 Task: Use the formula "NPV" in spreadsheet "Project portfolio".
Action: Mouse moved to (134, 225)
Screenshot: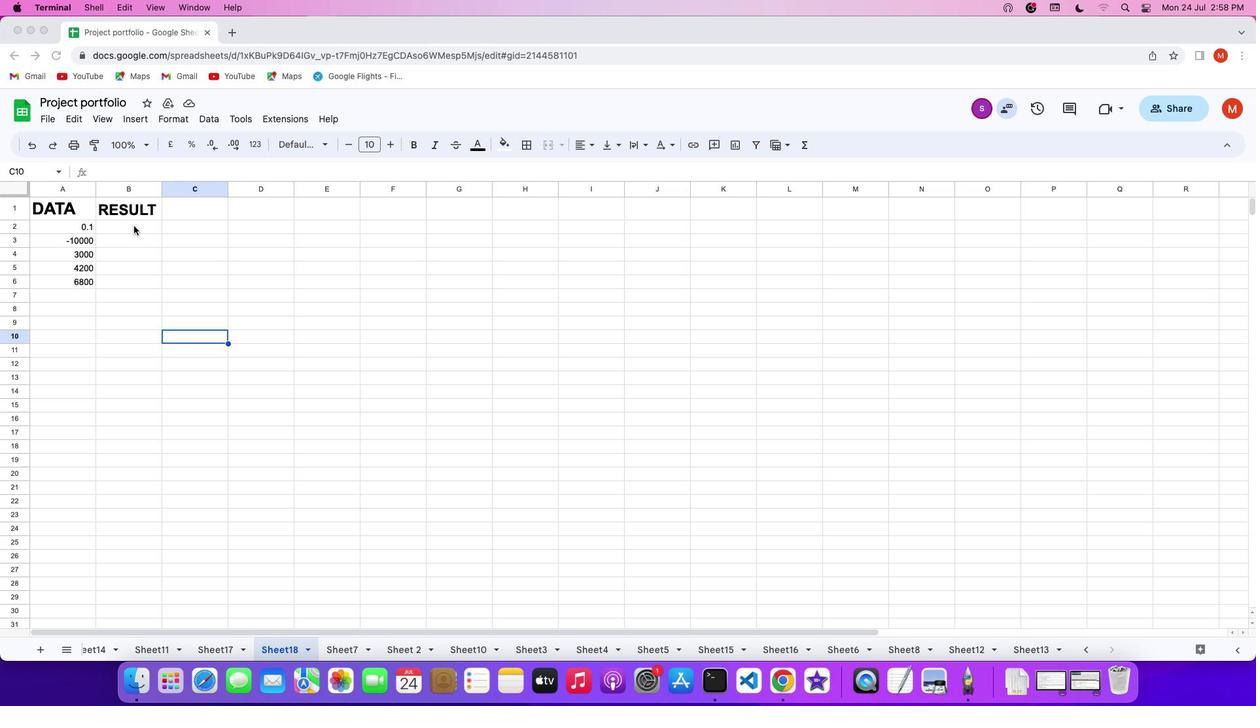 
Action: Mouse pressed left at (134, 225)
Screenshot: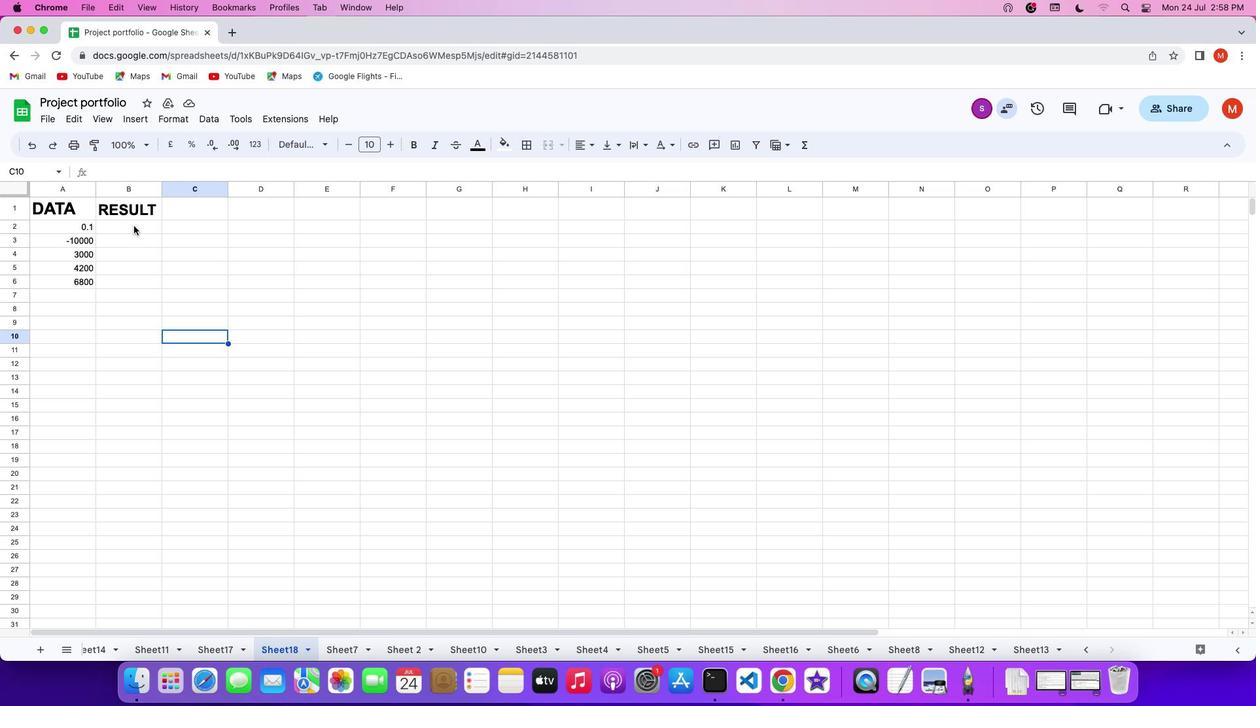 
Action: Mouse pressed left at (134, 225)
Screenshot: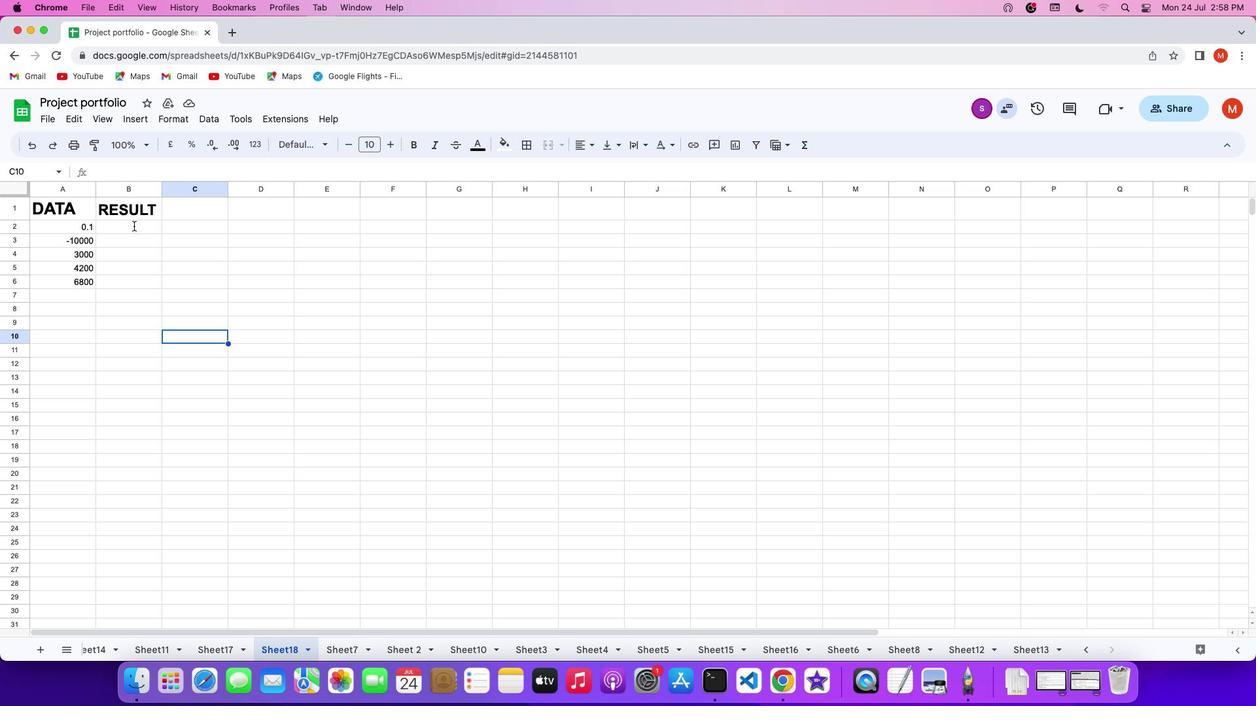 
Action: Key pressed '='
Screenshot: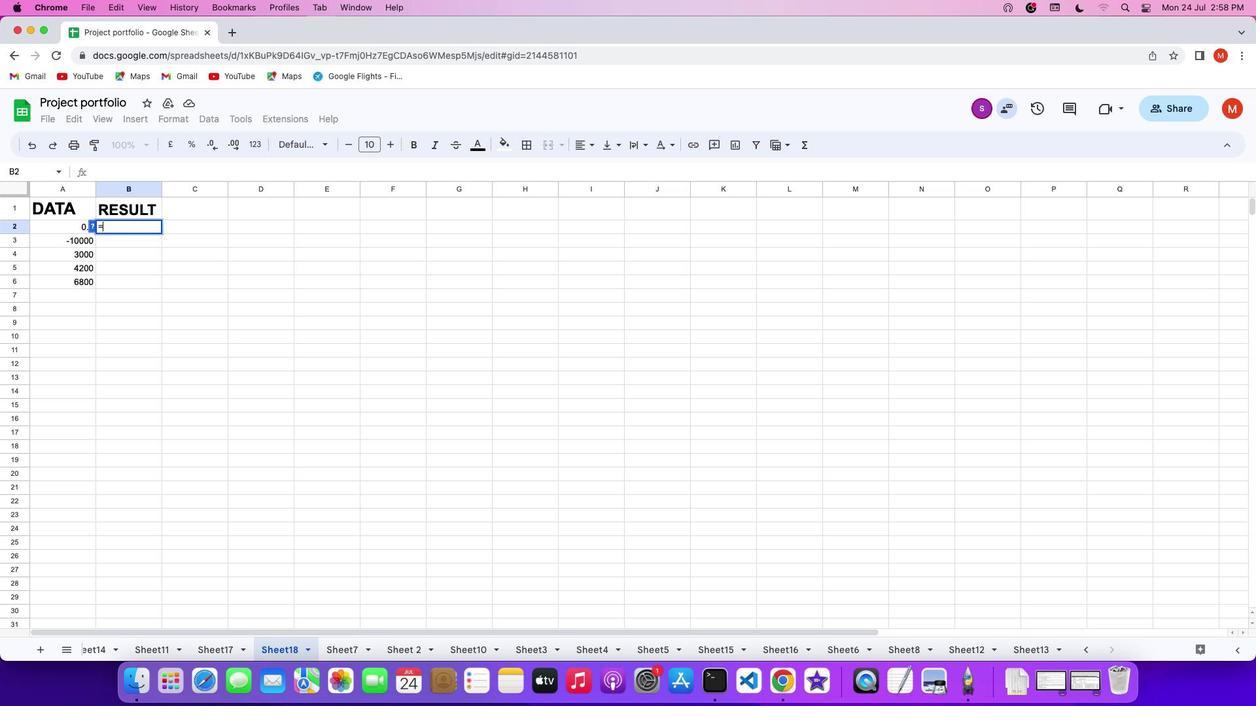 
Action: Mouse moved to (810, 146)
Screenshot: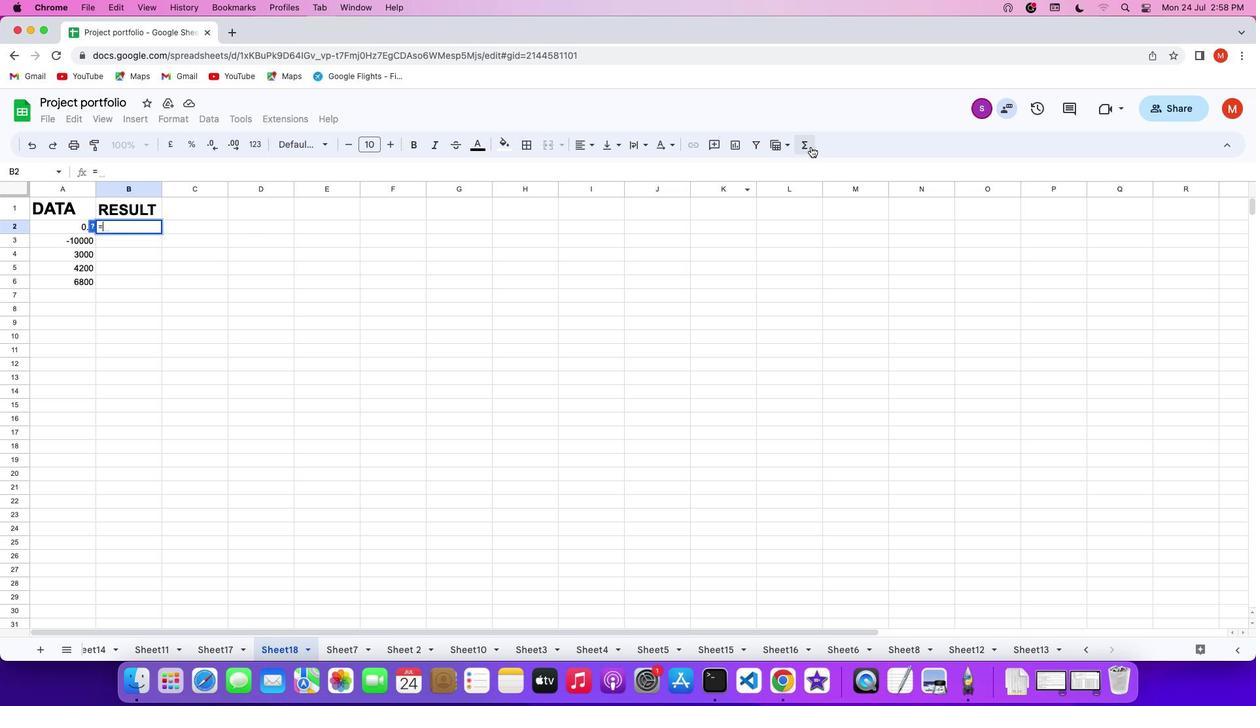 
Action: Mouse pressed left at (810, 146)
Screenshot: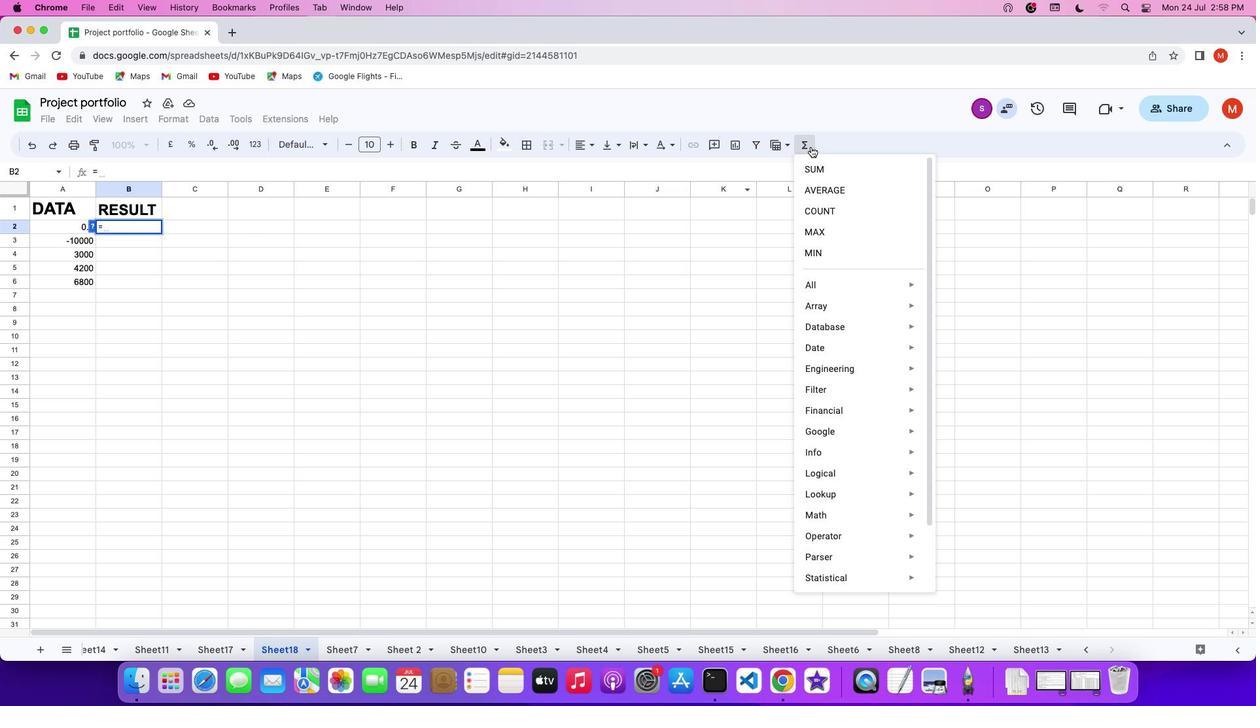 
Action: Mouse moved to (978, 634)
Screenshot: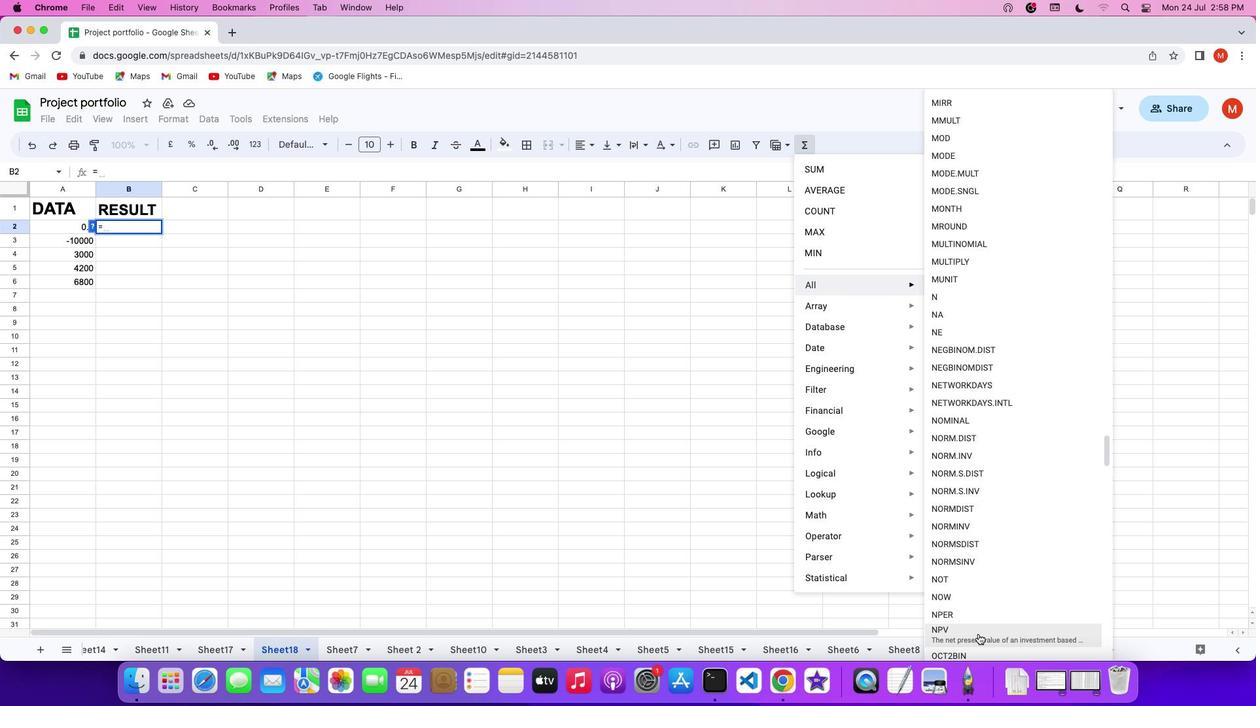 
Action: Mouse pressed left at (978, 634)
Screenshot: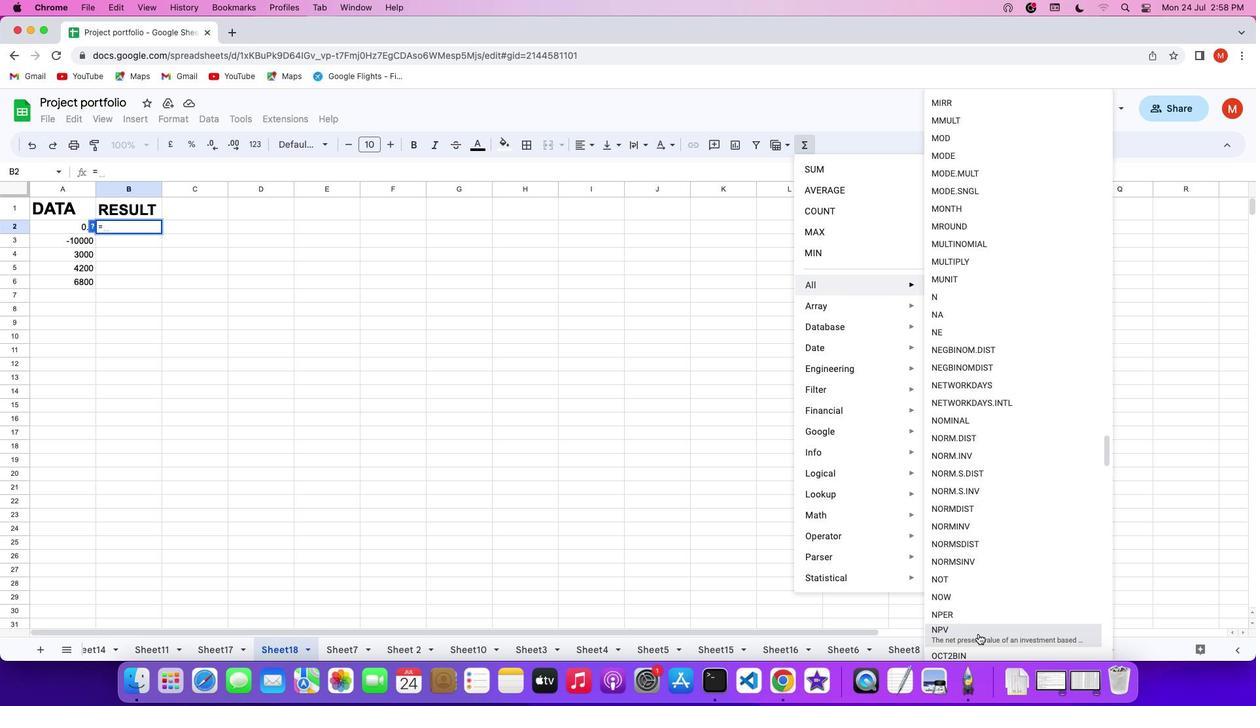 
Action: Mouse moved to (71, 225)
Screenshot: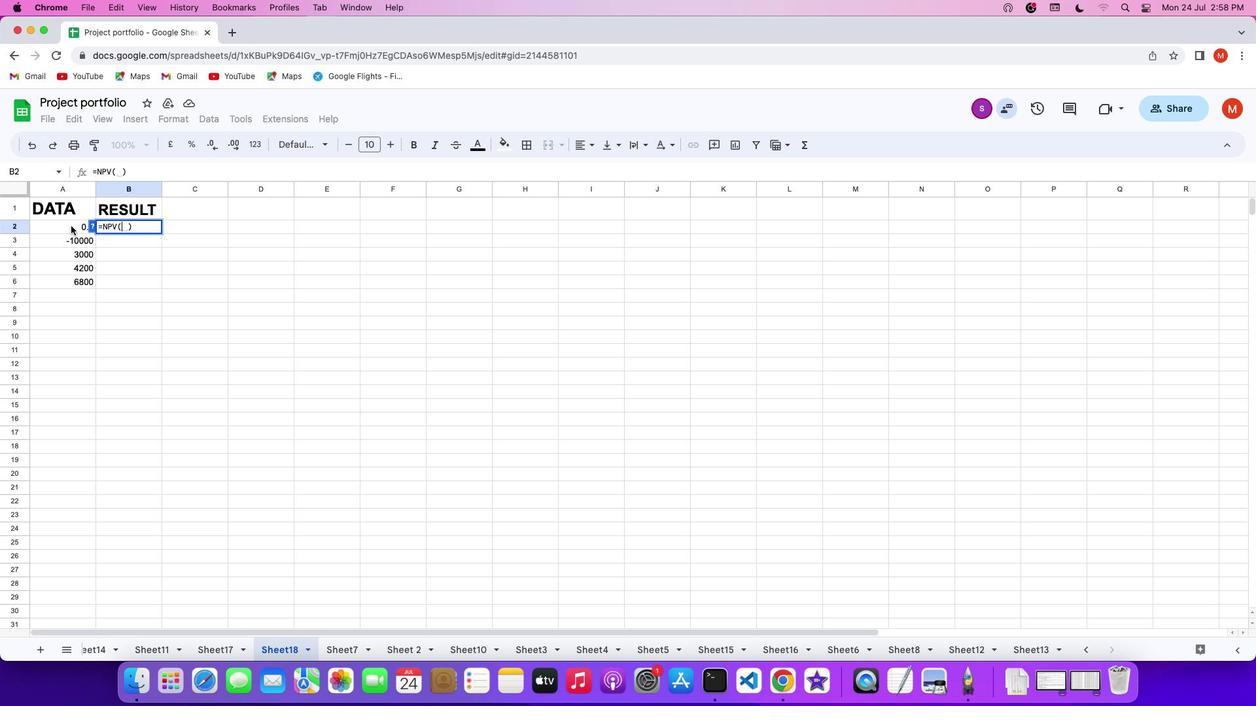 
Action: Mouse pressed left at (71, 225)
Screenshot: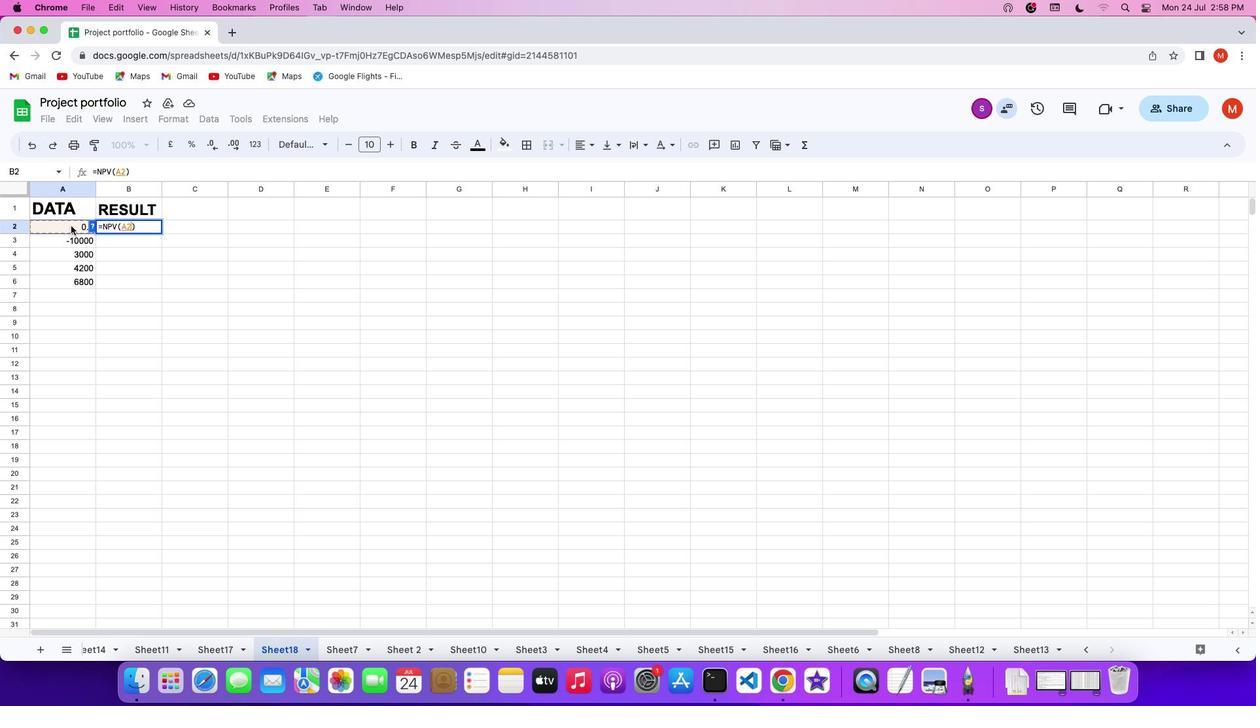 
Action: Mouse moved to (67, 223)
Screenshot: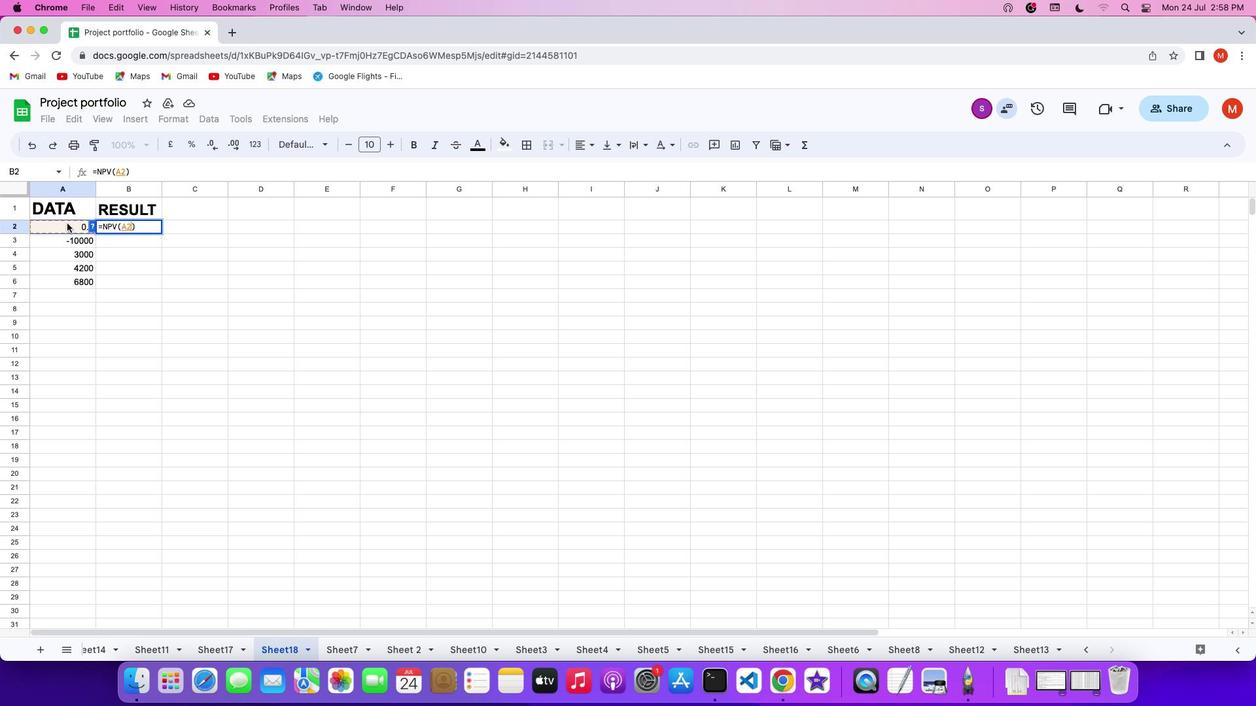 
Action: Key pressed ','
Screenshot: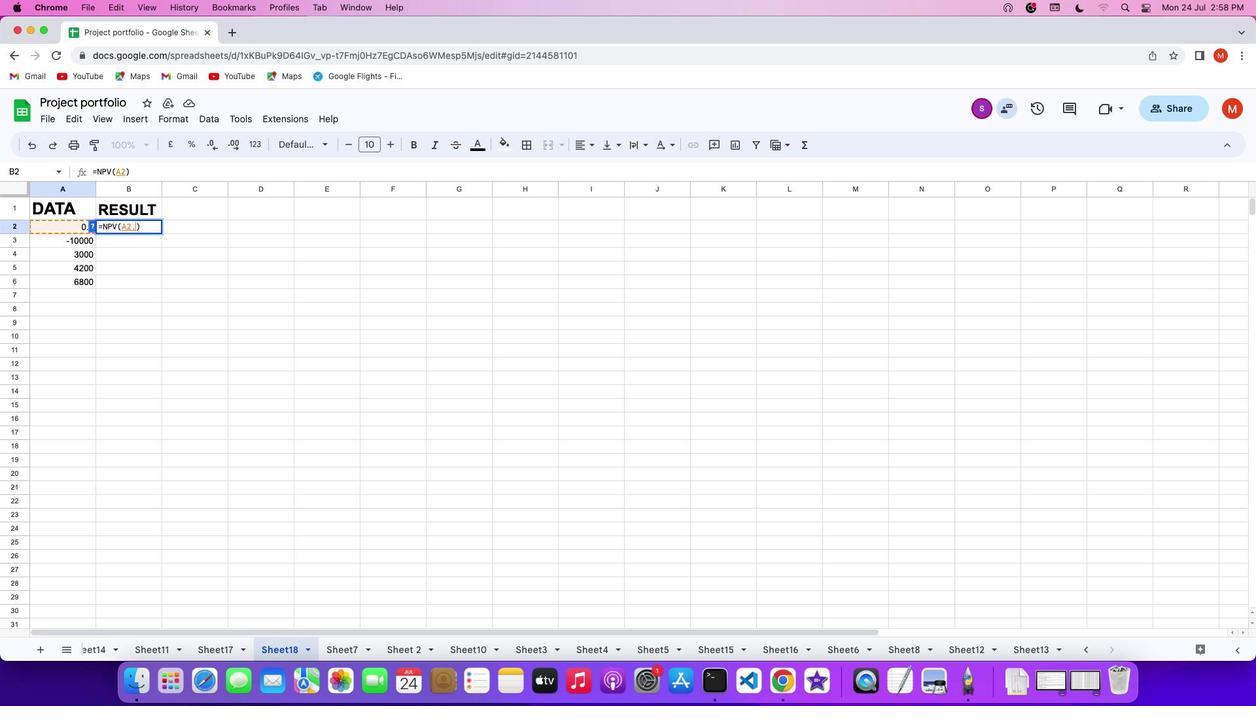 
Action: Mouse moved to (70, 235)
Screenshot: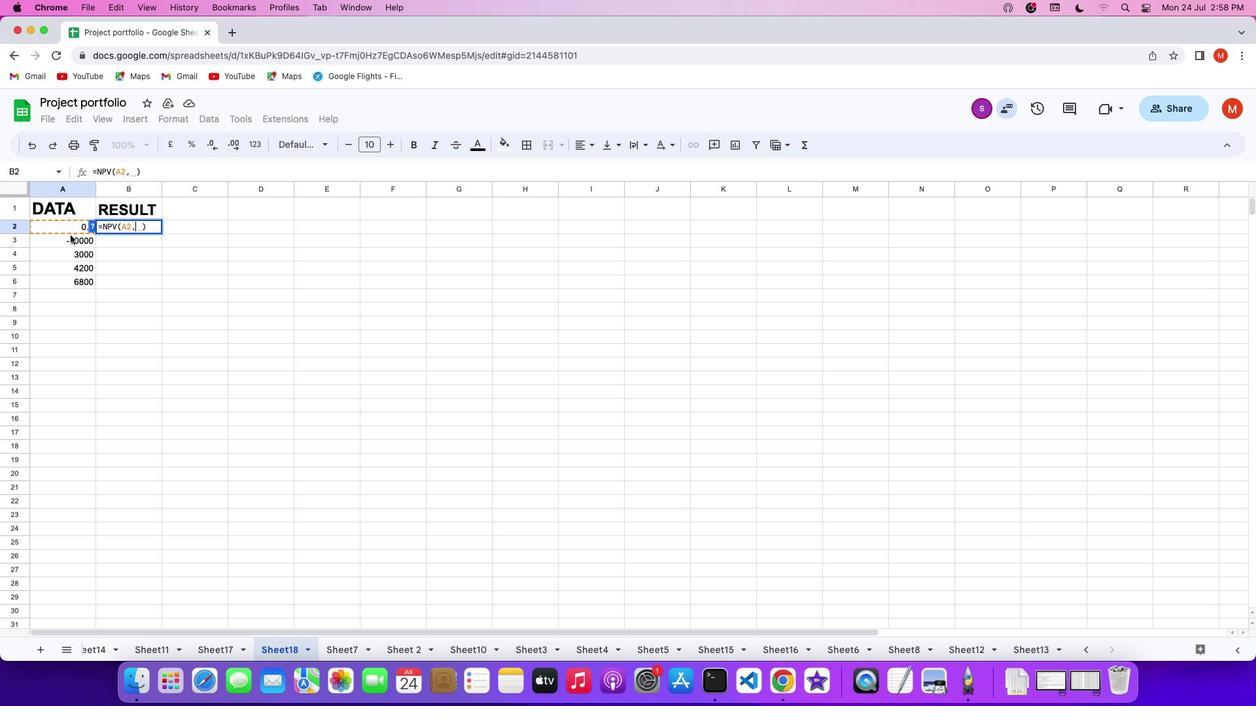 
Action: Mouse pressed left at (70, 235)
Screenshot: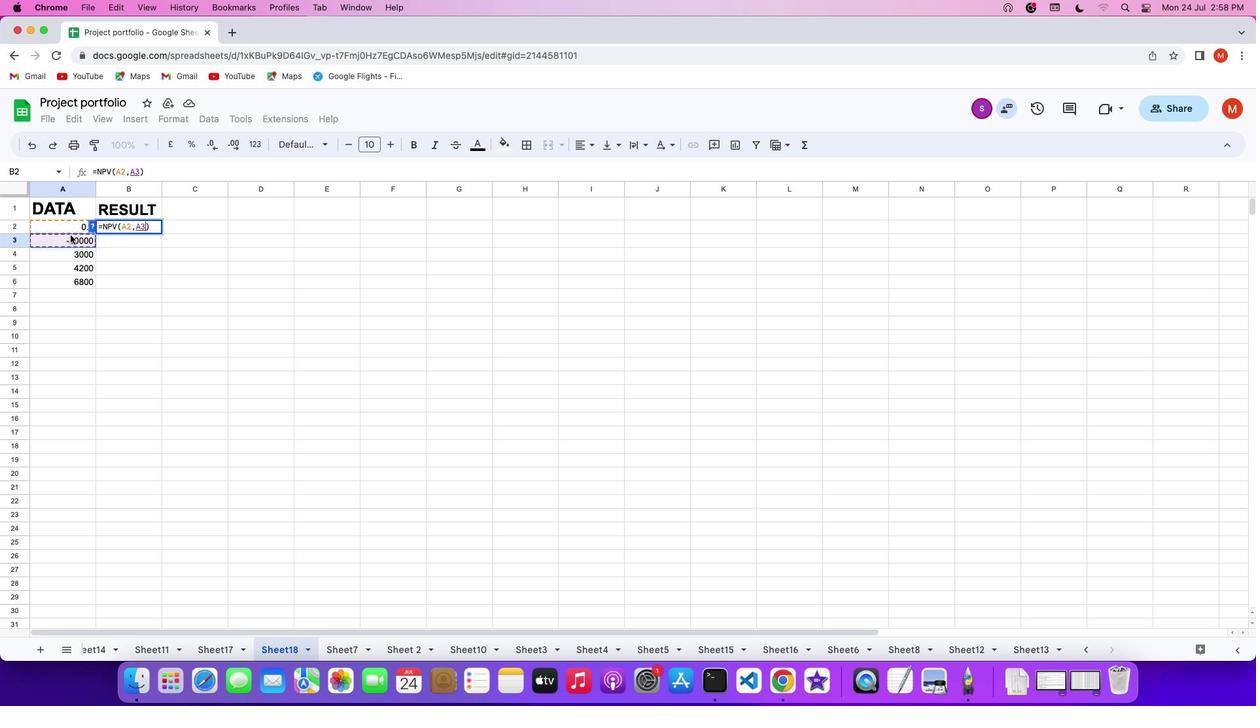 
Action: Key pressed ','
Screenshot: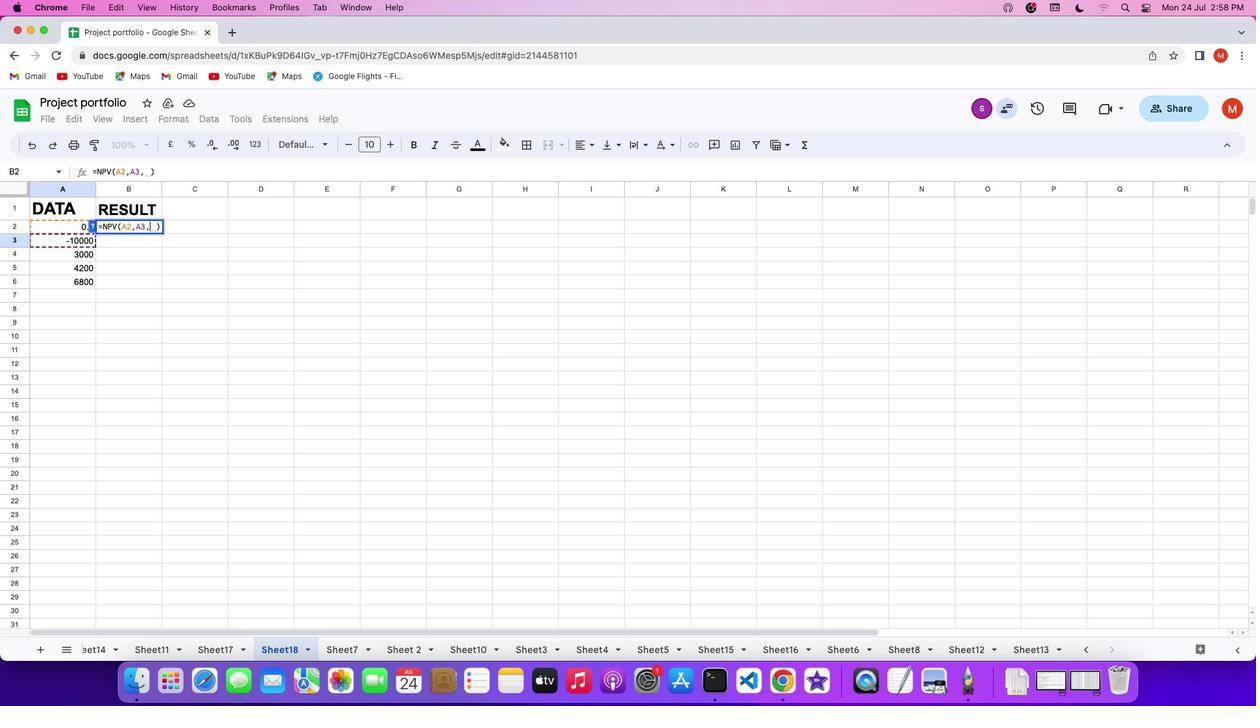 
Action: Mouse moved to (67, 251)
Screenshot: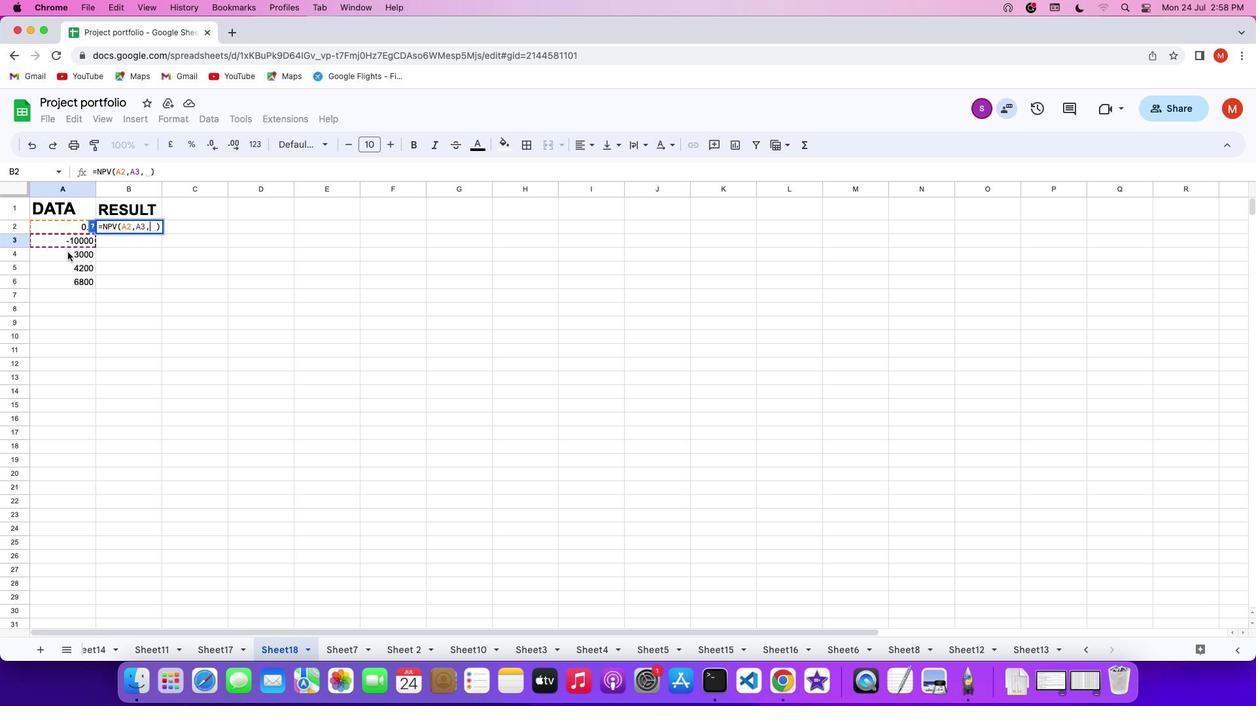 
Action: Mouse pressed left at (67, 251)
Screenshot: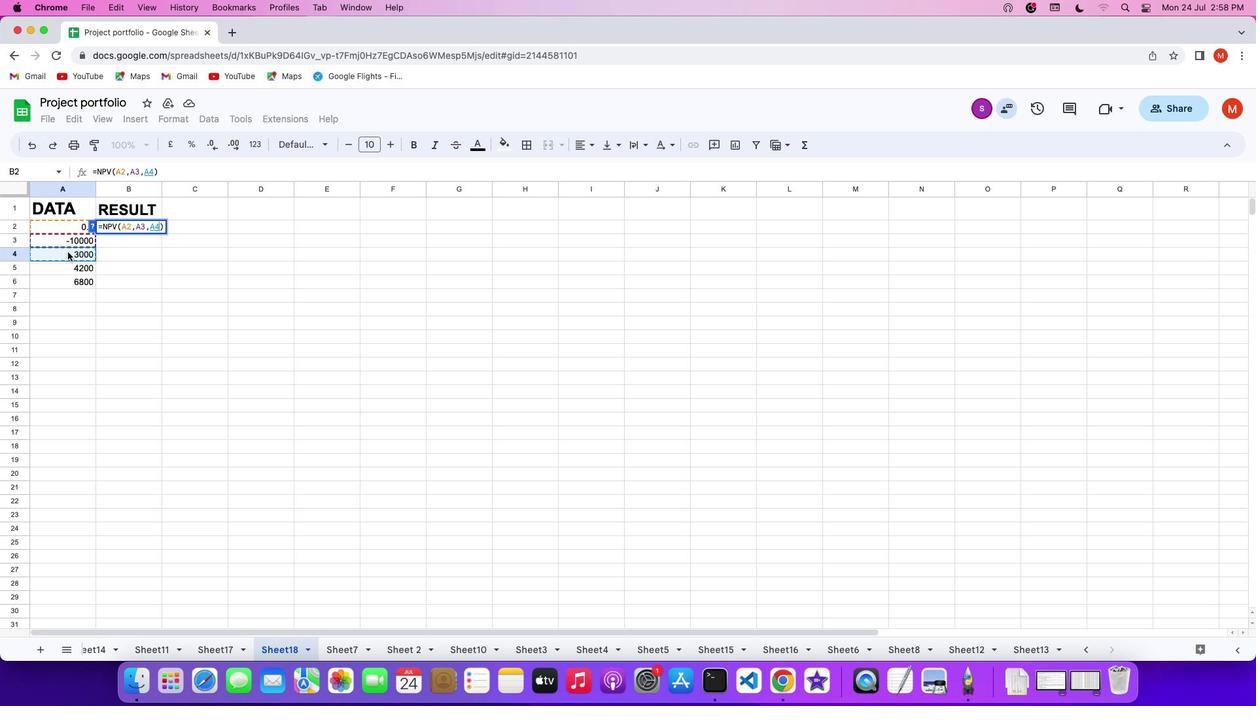 
Action: Key pressed ','
Screenshot: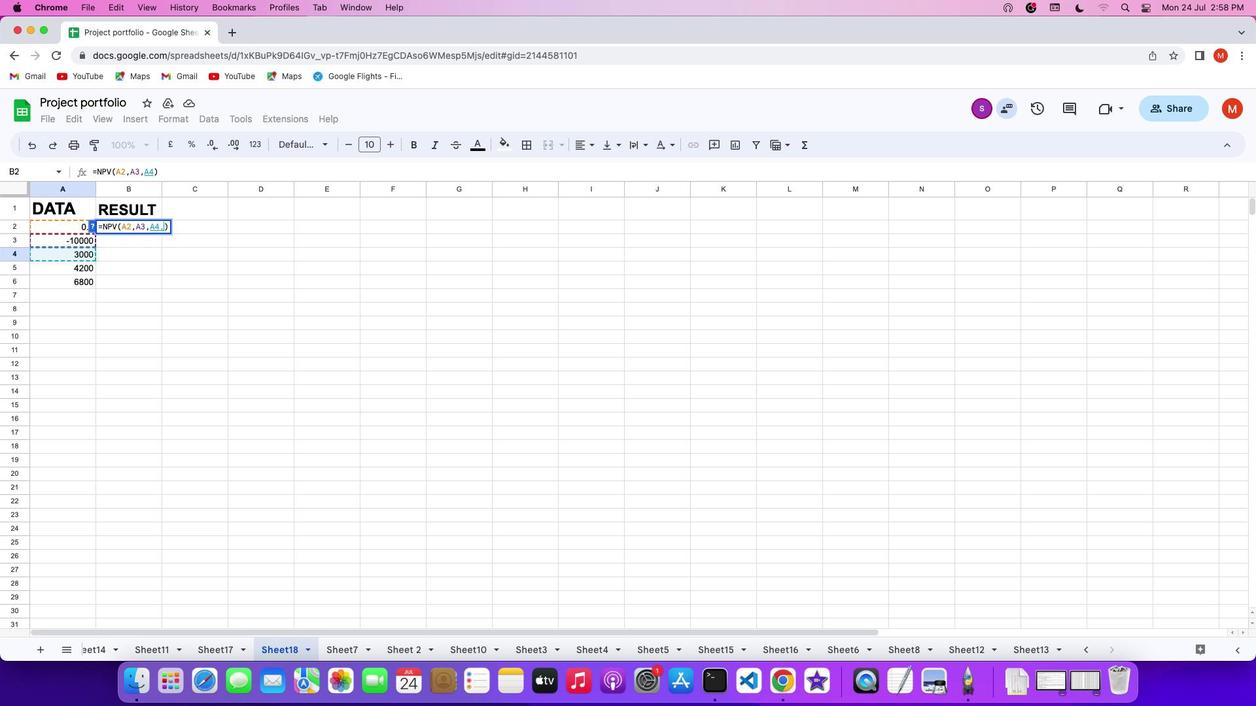 
Action: Mouse moved to (63, 264)
Screenshot: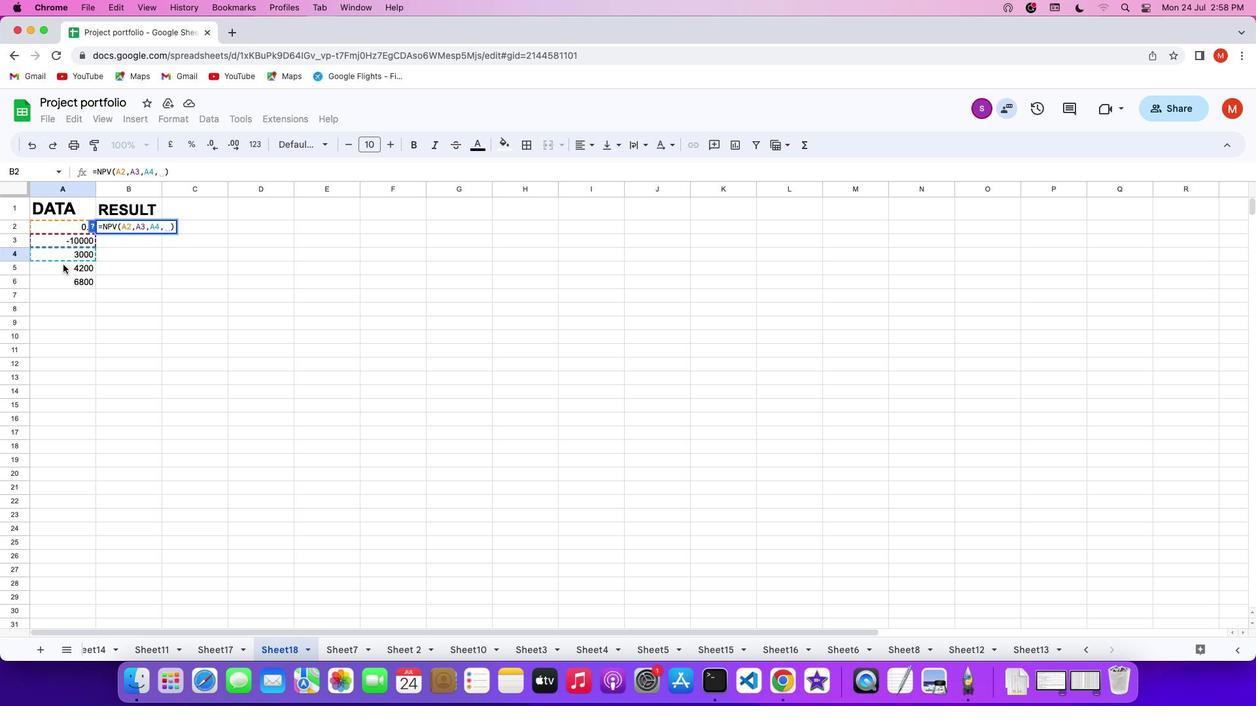 
Action: Mouse pressed left at (63, 264)
Screenshot: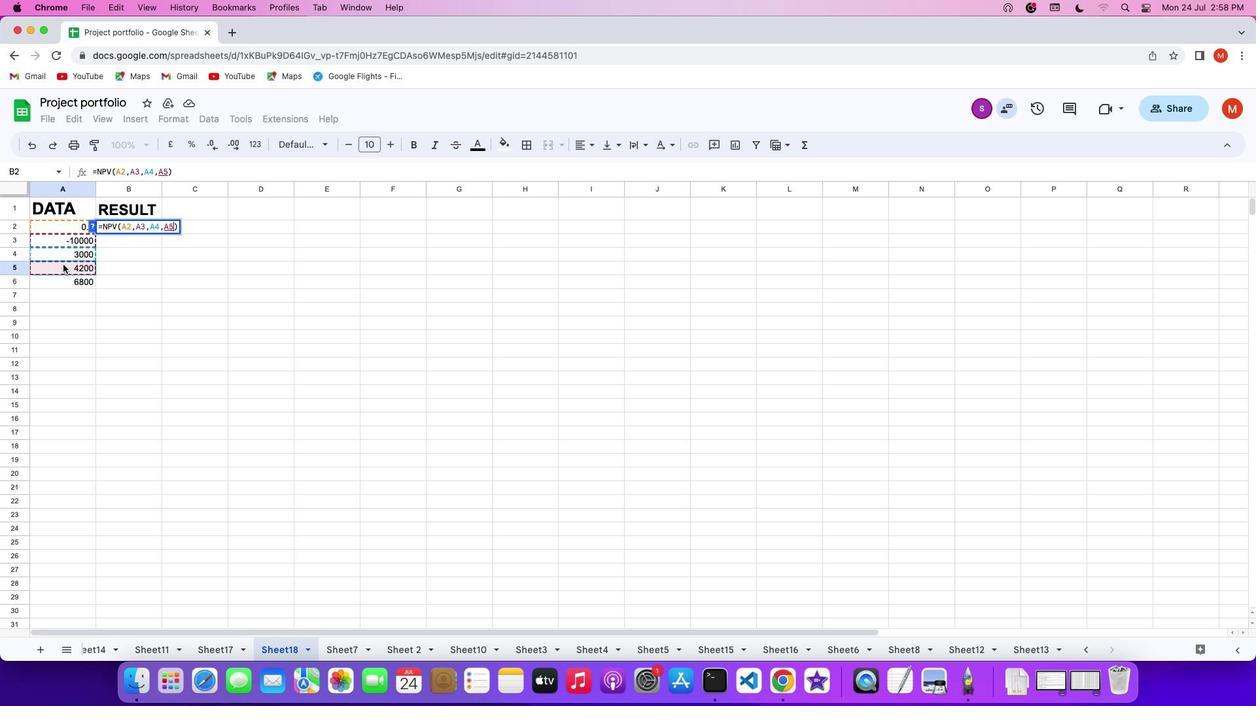 
Action: Mouse moved to (64, 264)
Screenshot: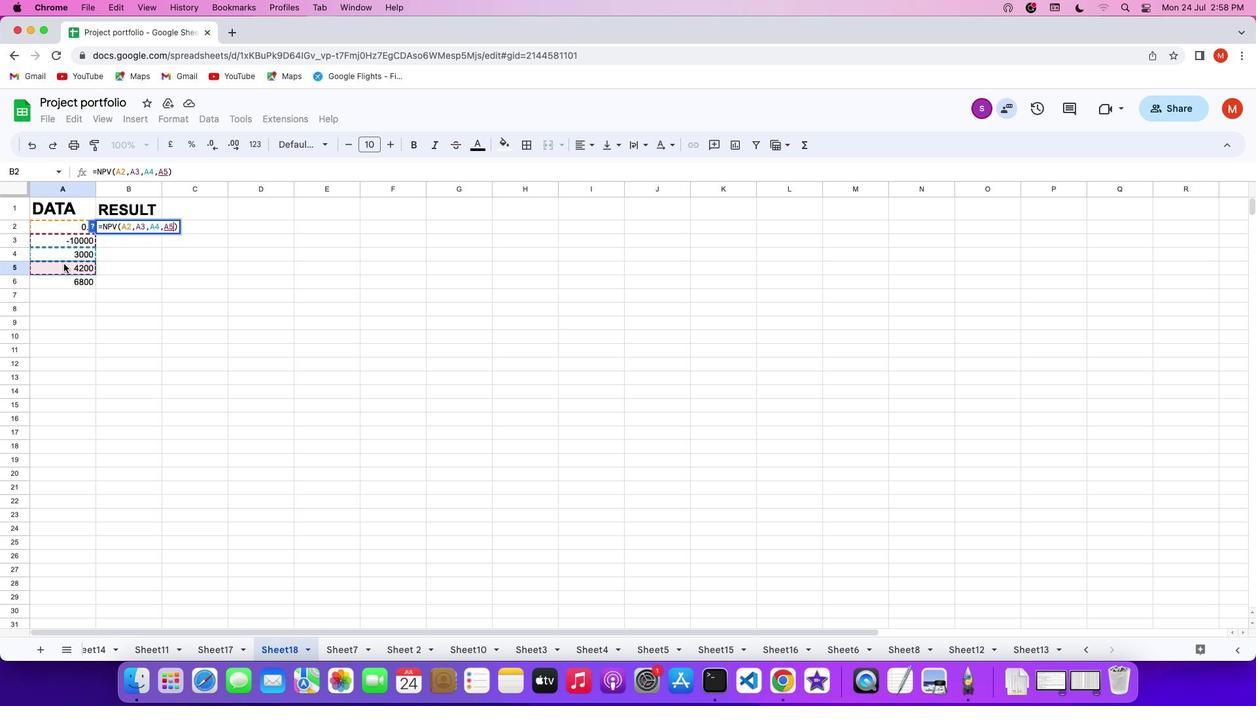 
Action: Key pressed ','
Screenshot: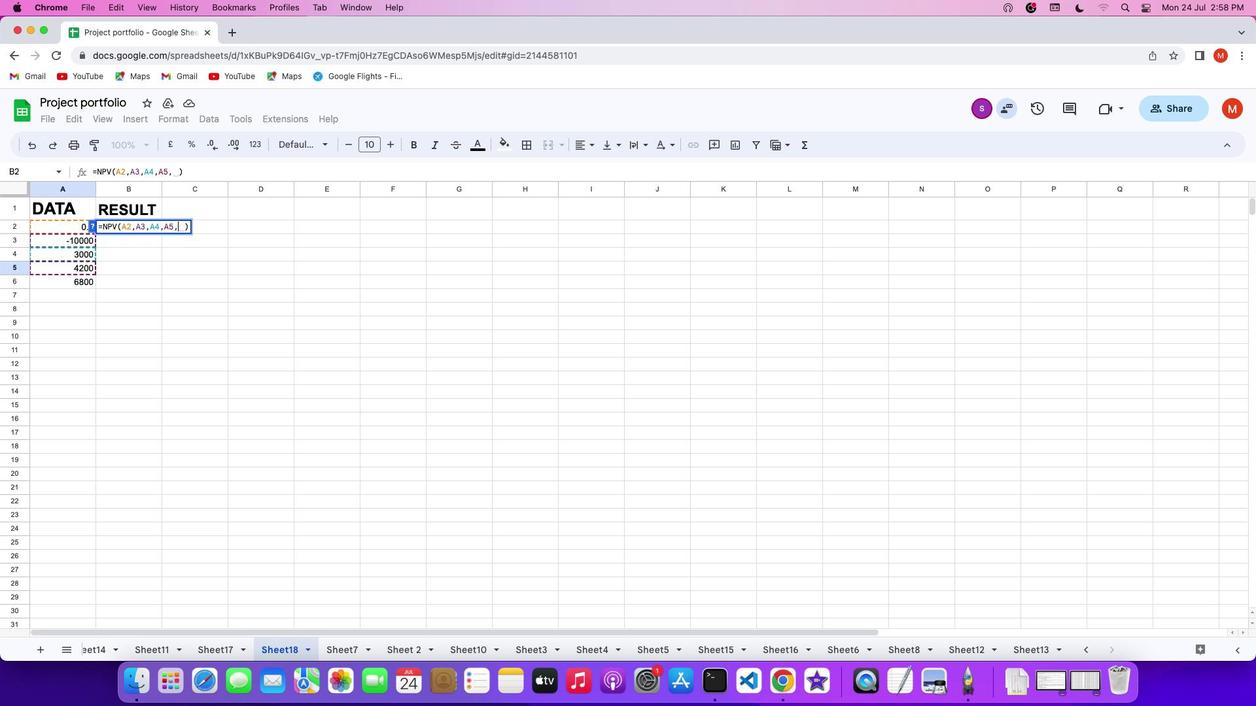 
Action: Mouse moved to (64, 278)
Screenshot: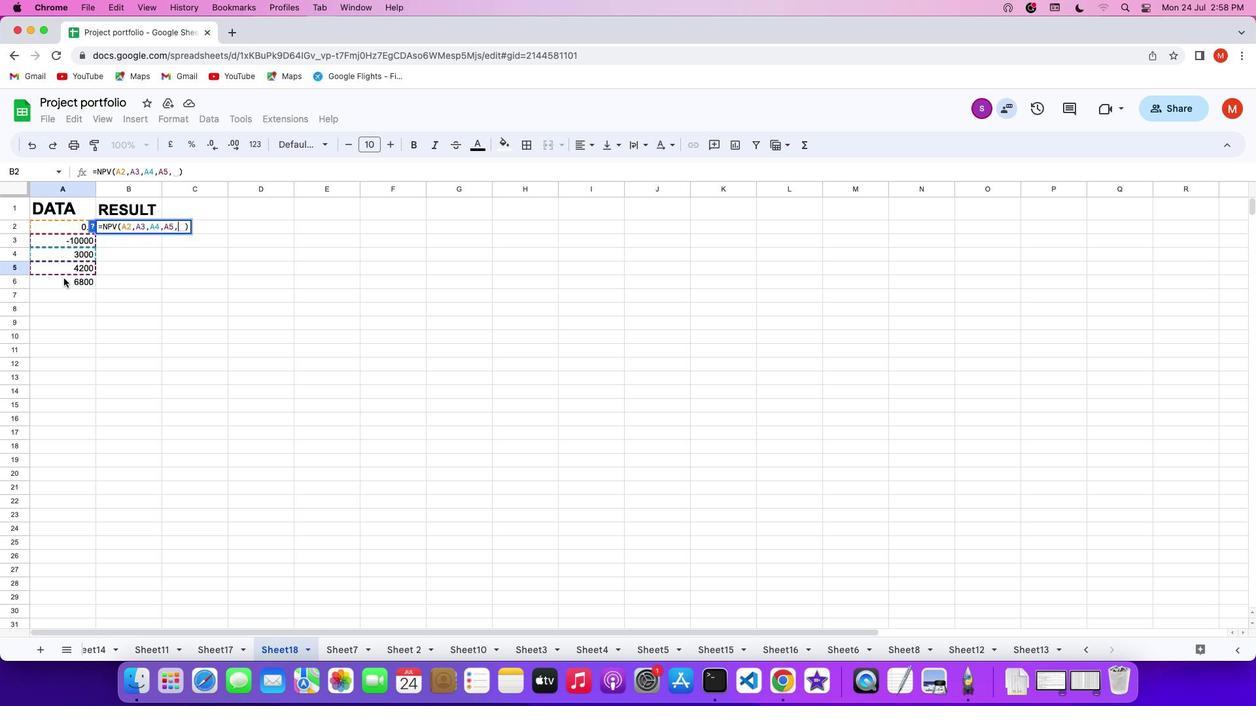 
Action: Mouse pressed left at (64, 278)
Screenshot: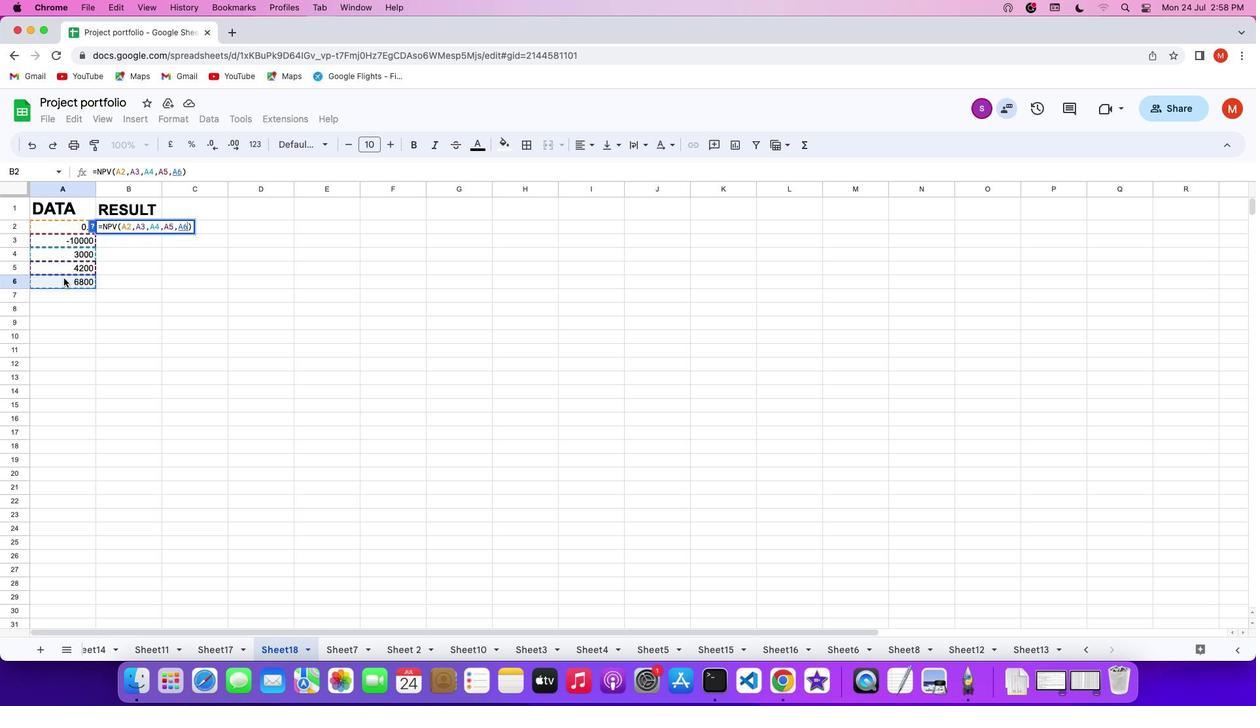 
Action: Mouse moved to (66, 276)
Screenshot: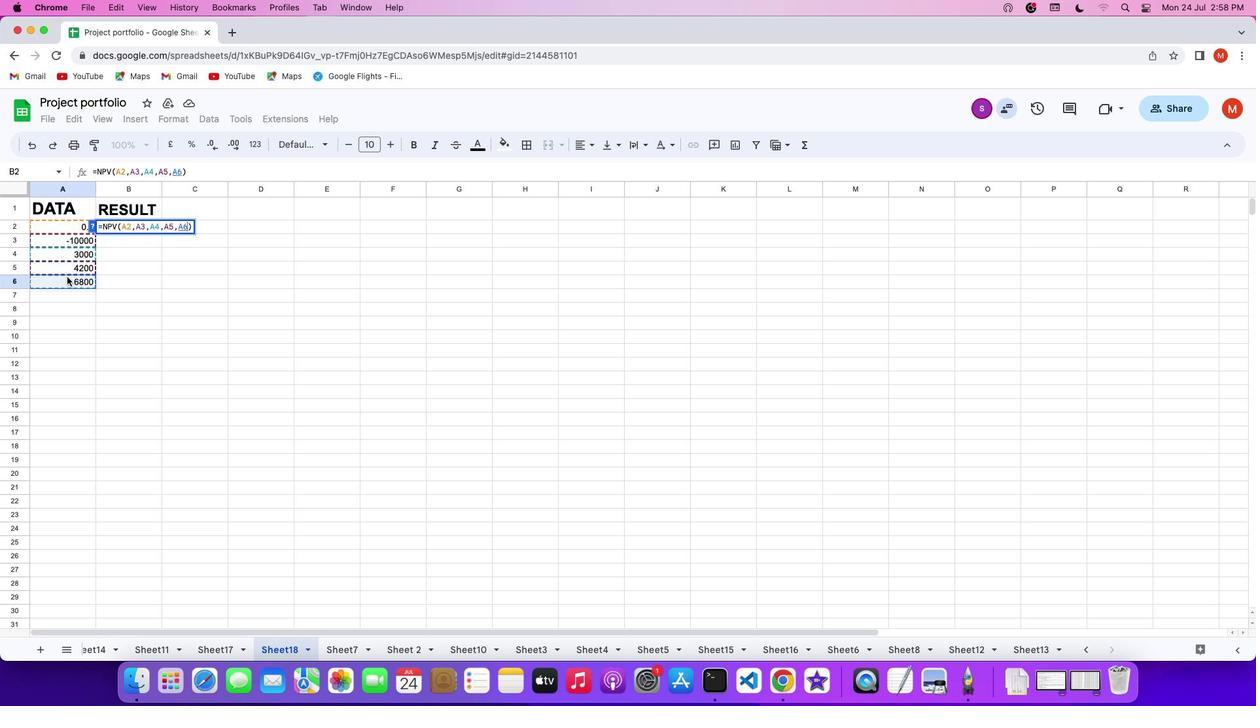 
Action: Key pressed Key.enter
Screenshot: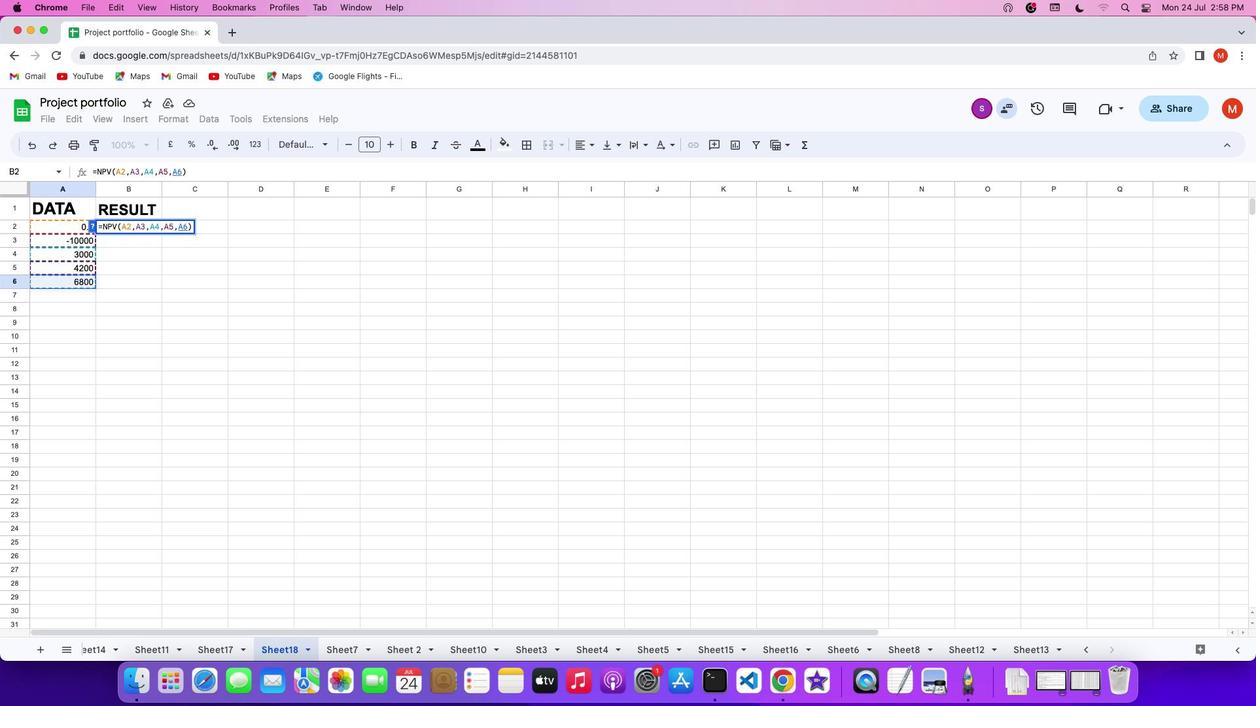 
Action: Mouse moved to (128, 266)
Screenshot: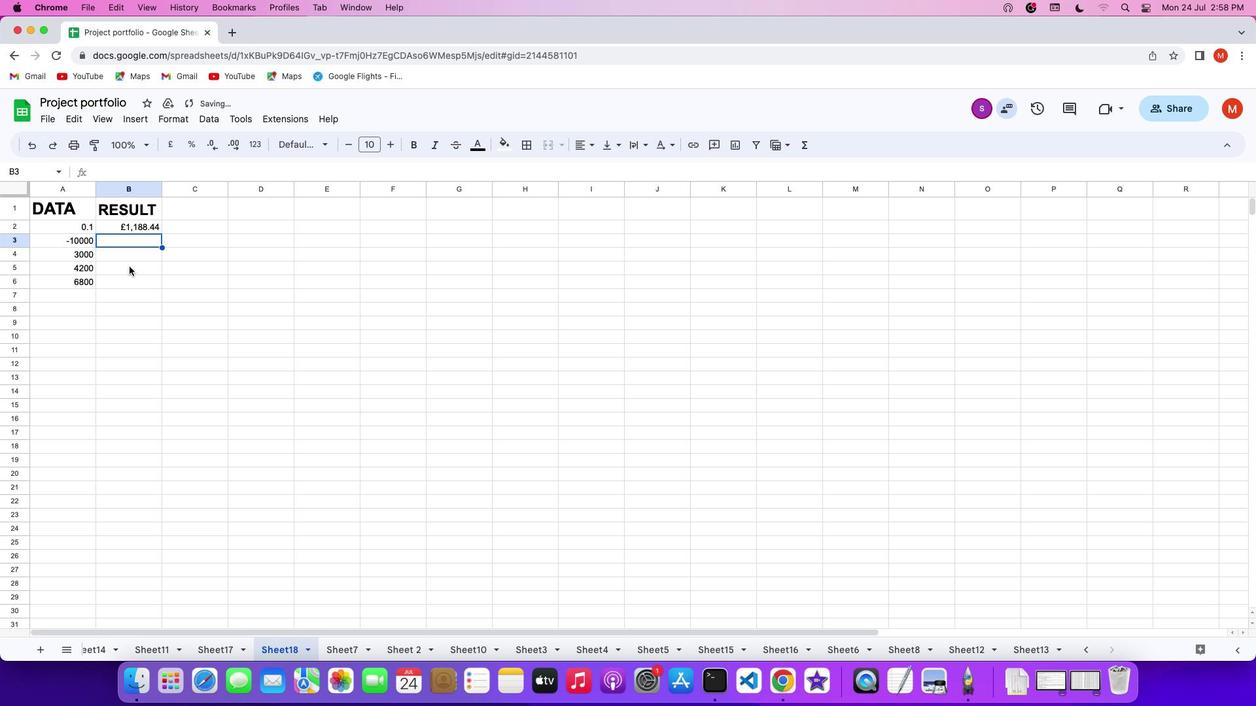 
